Task: In the  document overcomeprocrastination.rtf Select the text and change paragraph spacing to  '1.5' Change page orientation to  'Landscape' Add Page color Navy Blue
Action: Mouse moved to (574, 292)
Screenshot: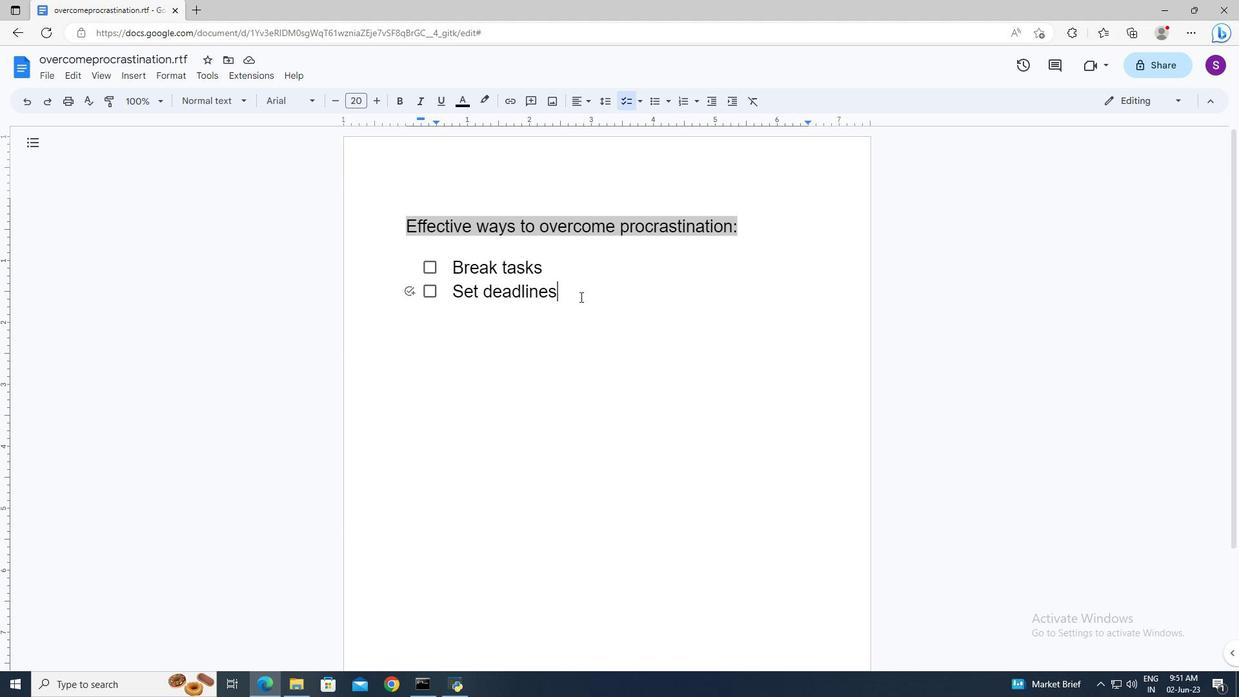 
Action: Mouse pressed left at (574, 292)
Screenshot: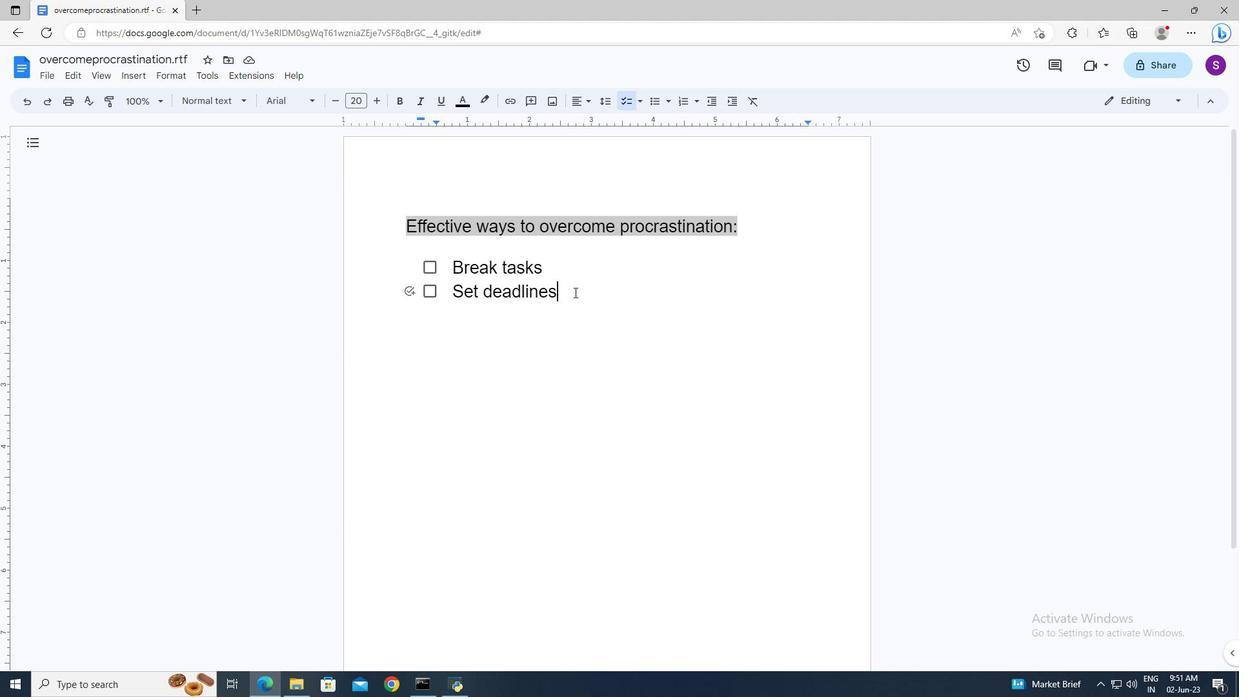 
Action: Key pressed ctrl+A
Screenshot: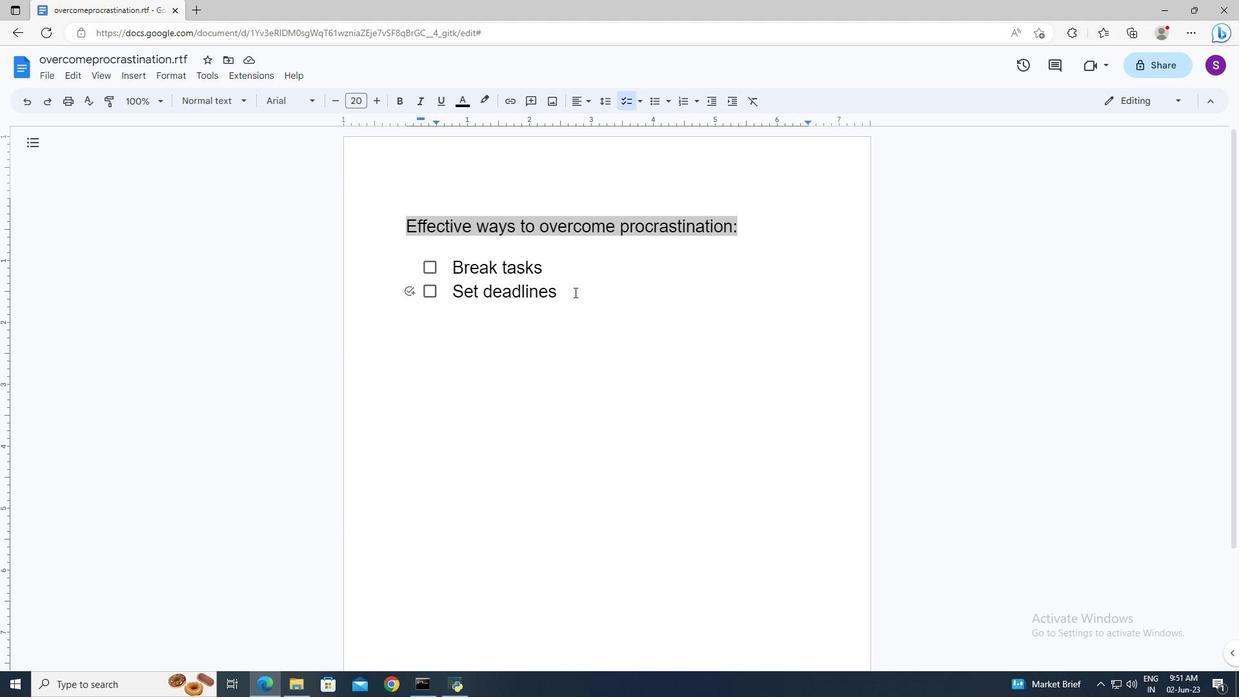 
Action: Mouse moved to (601, 105)
Screenshot: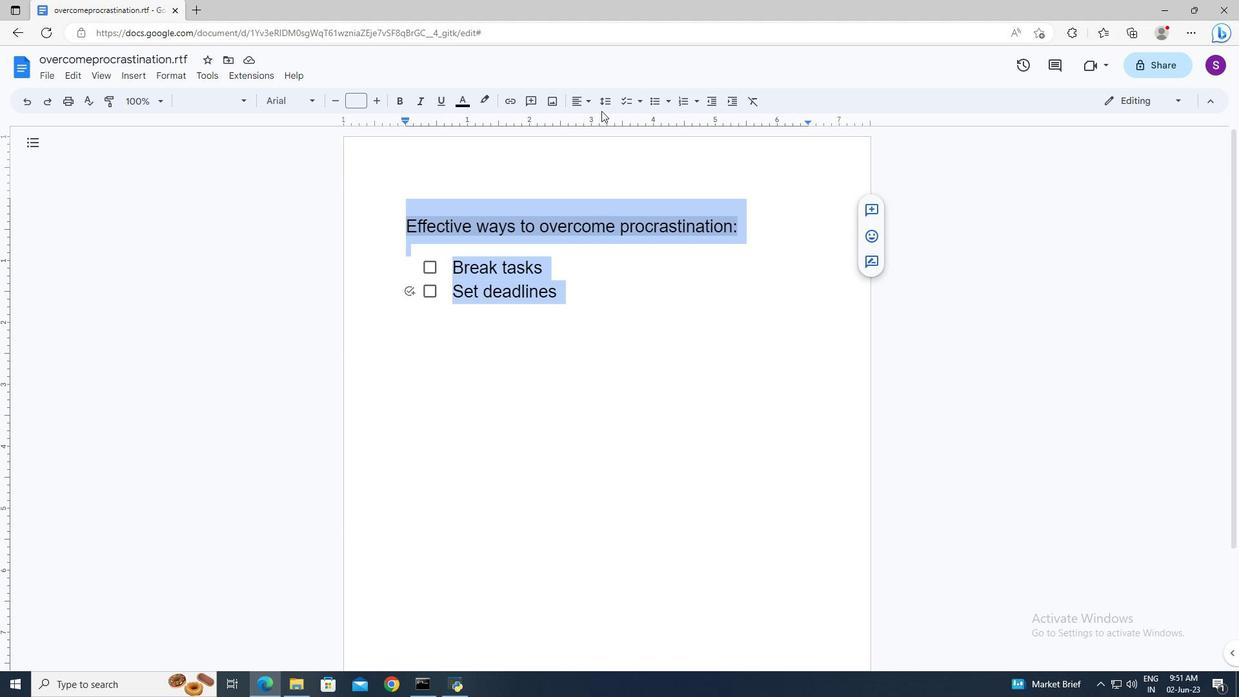 
Action: Mouse pressed left at (601, 105)
Screenshot: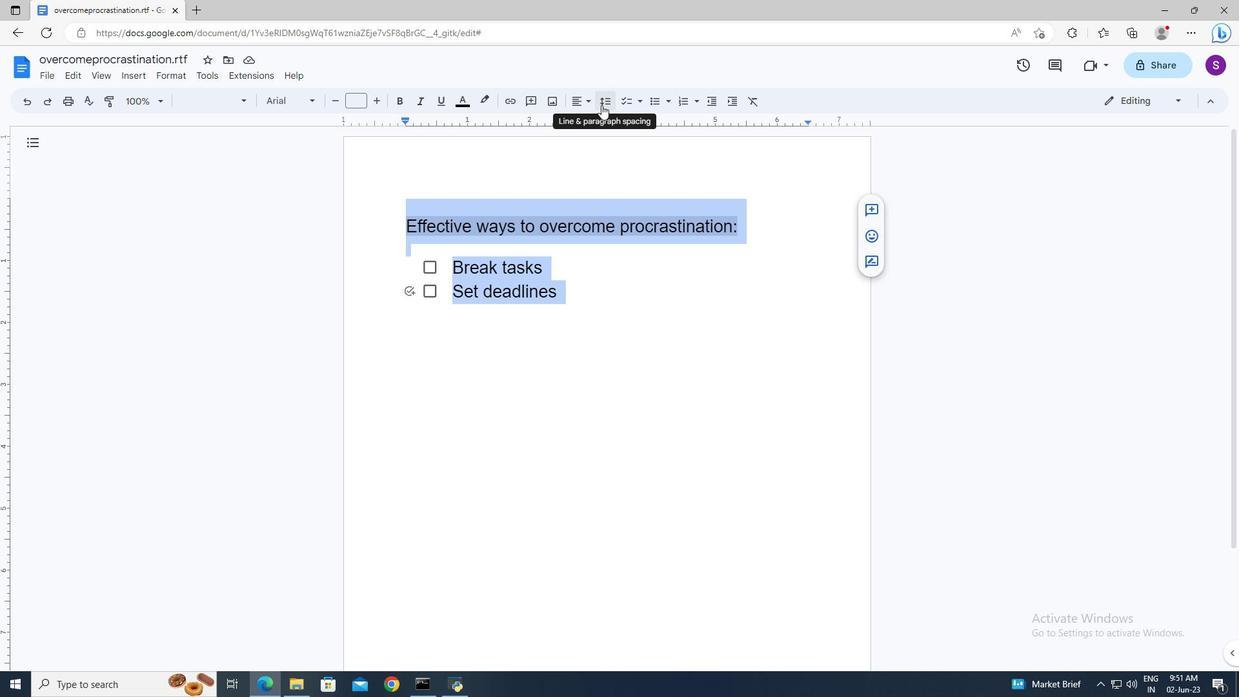 
Action: Mouse moved to (614, 160)
Screenshot: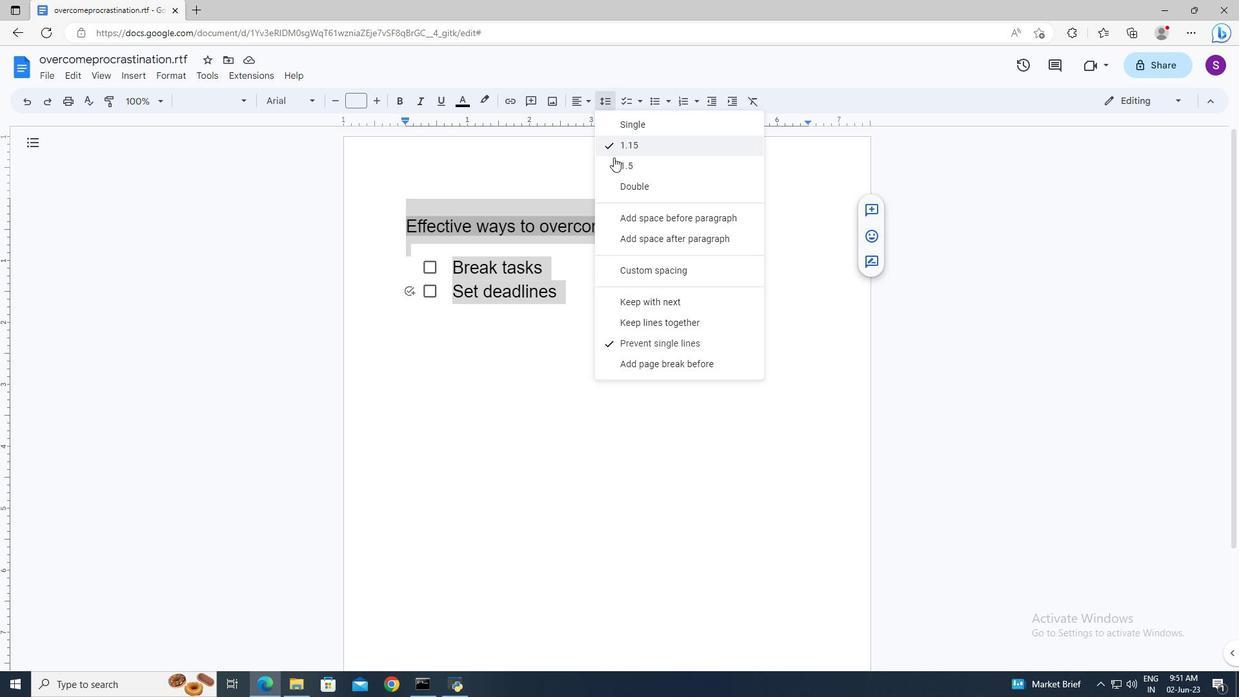 
Action: Mouse pressed left at (614, 160)
Screenshot: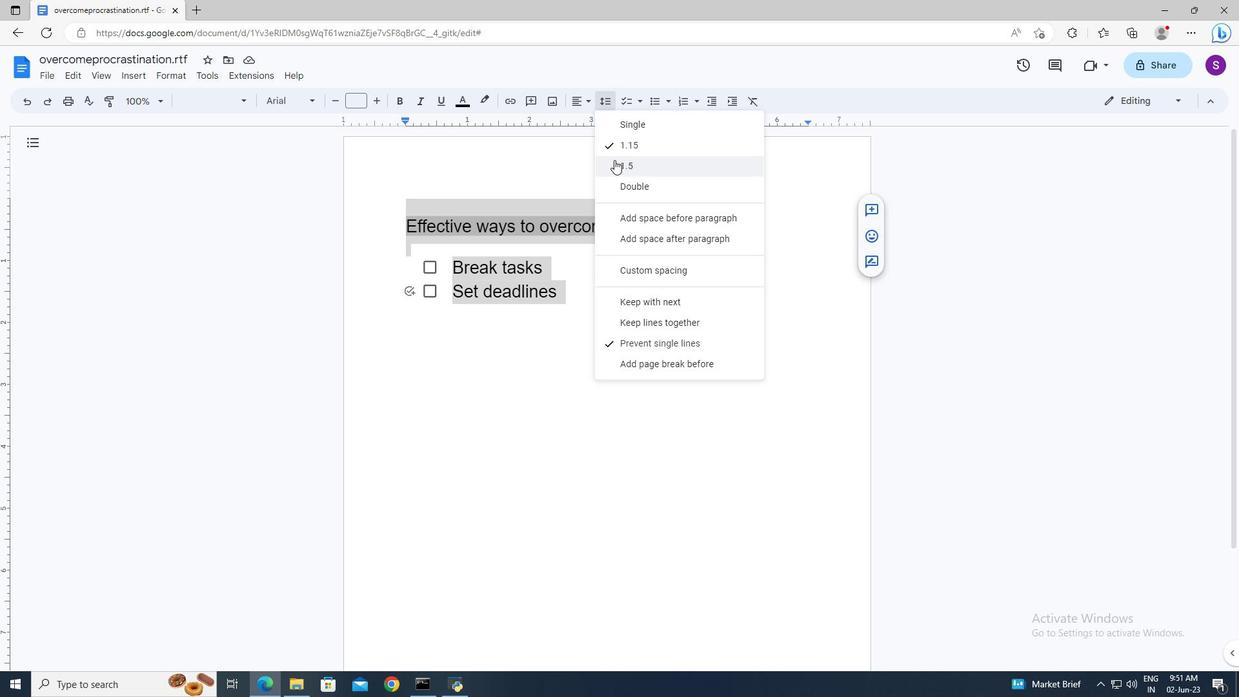 
Action: Mouse moved to (617, 306)
Screenshot: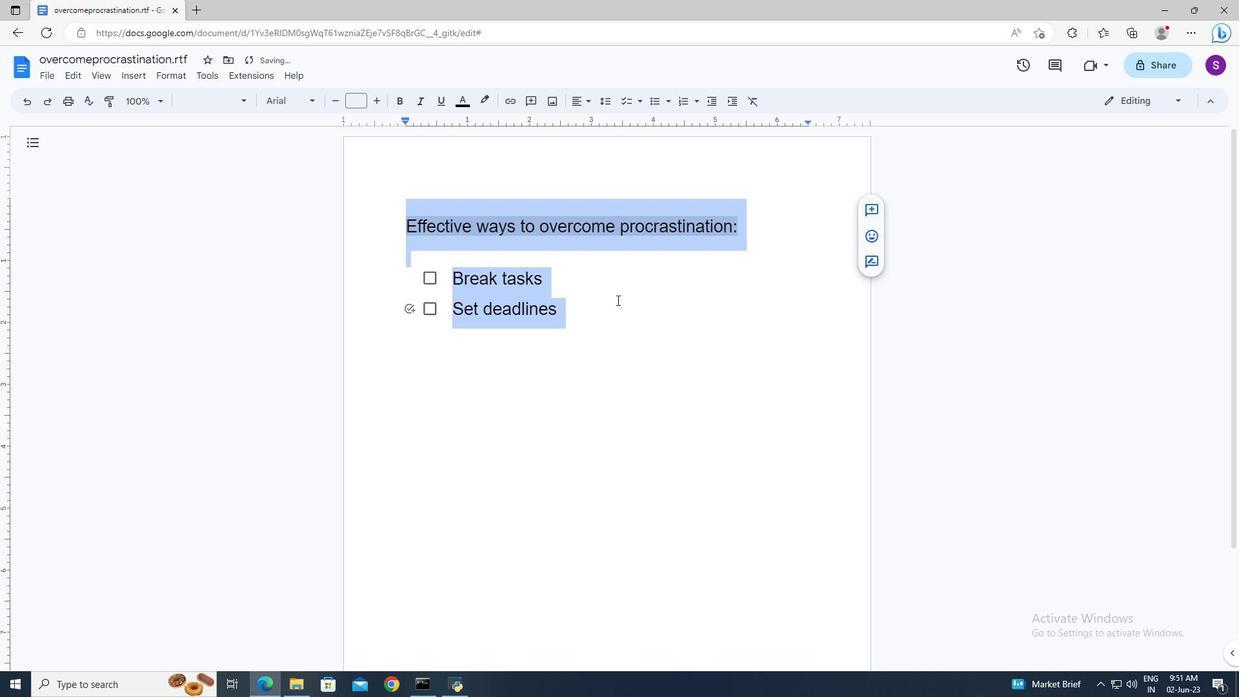 
Action: Mouse pressed left at (617, 306)
Screenshot: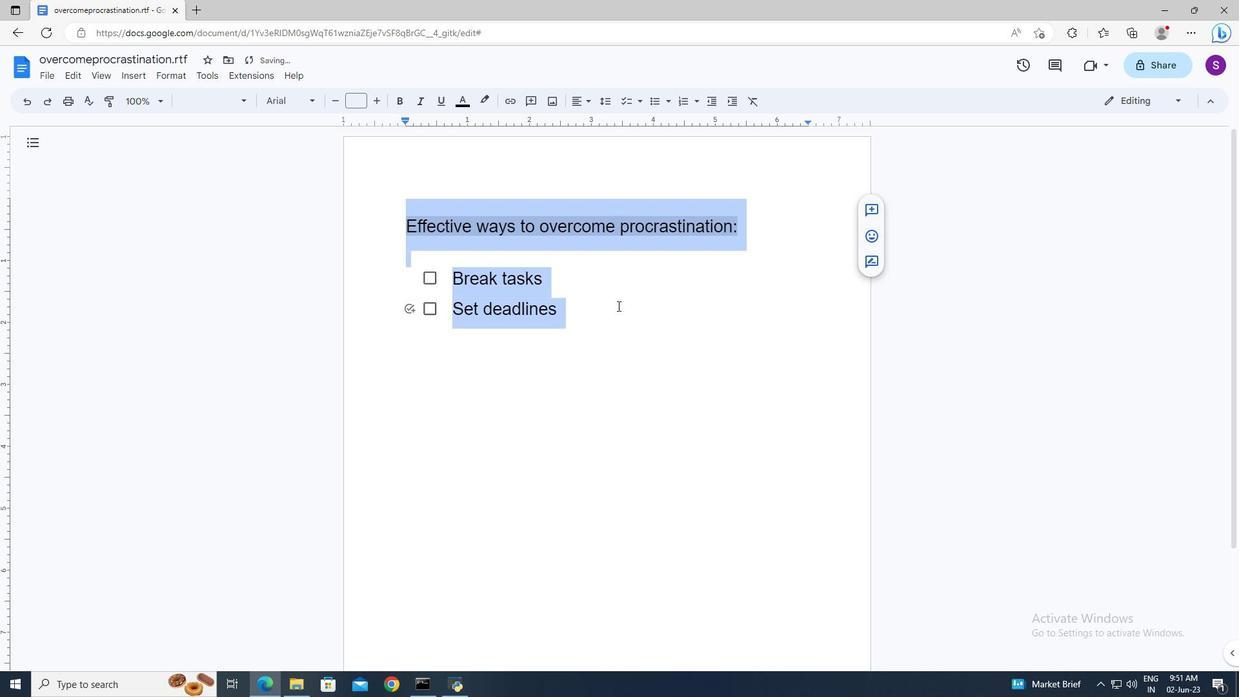 
Action: Mouse moved to (50, 75)
Screenshot: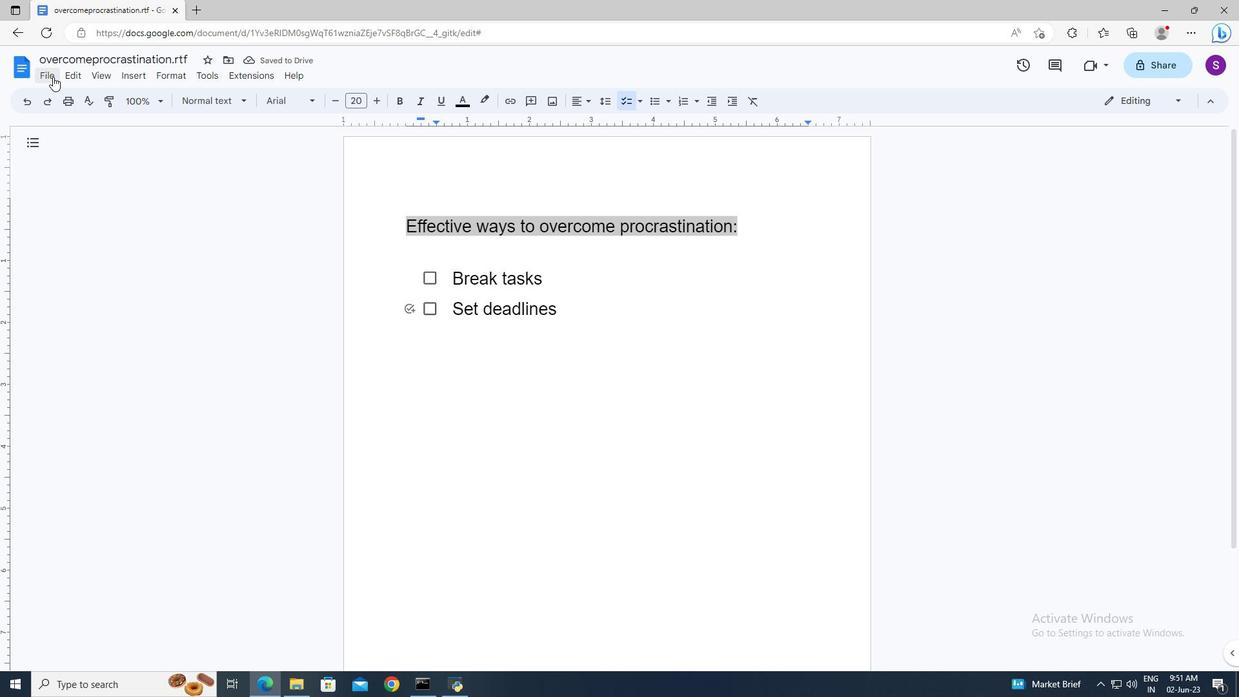 
Action: Mouse pressed left at (50, 75)
Screenshot: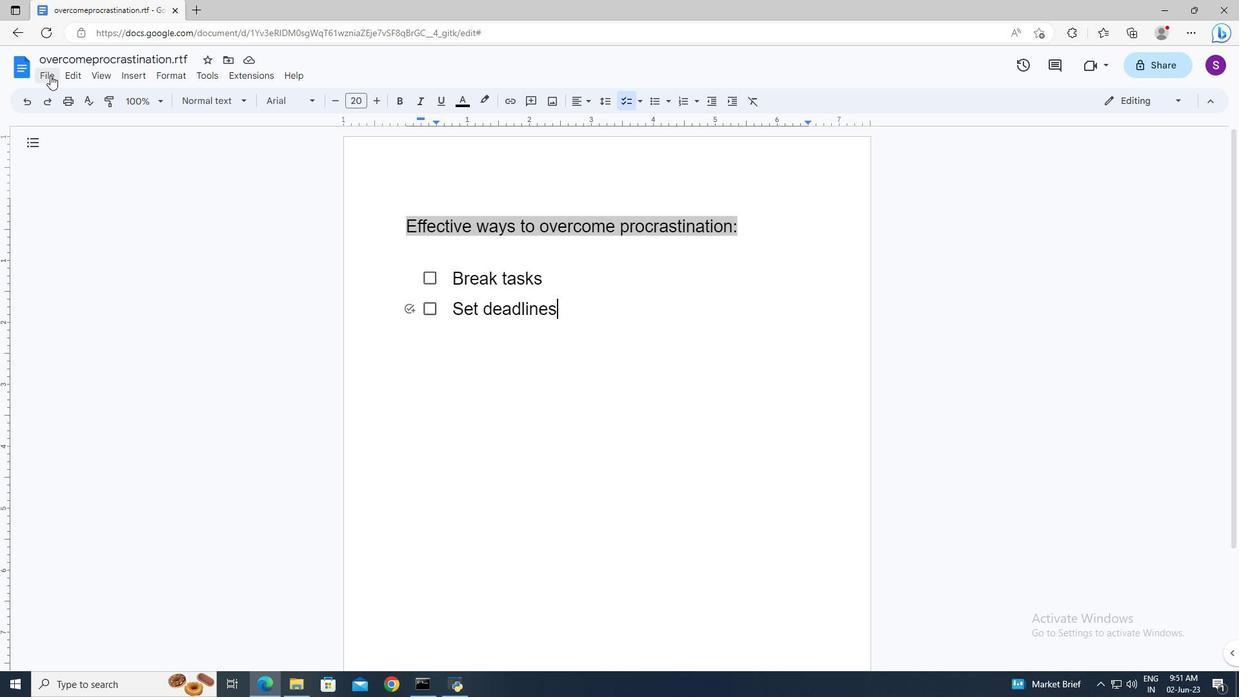 
Action: Mouse moved to (88, 428)
Screenshot: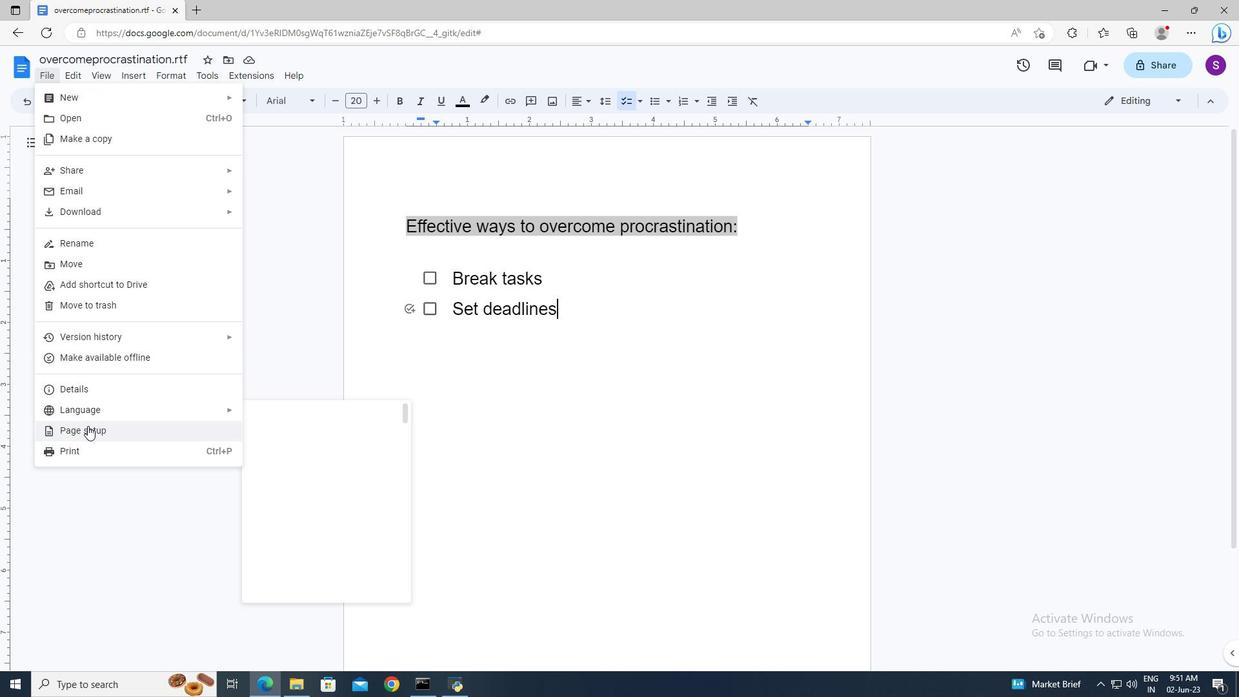 
Action: Mouse pressed left at (88, 428)
Screenshot: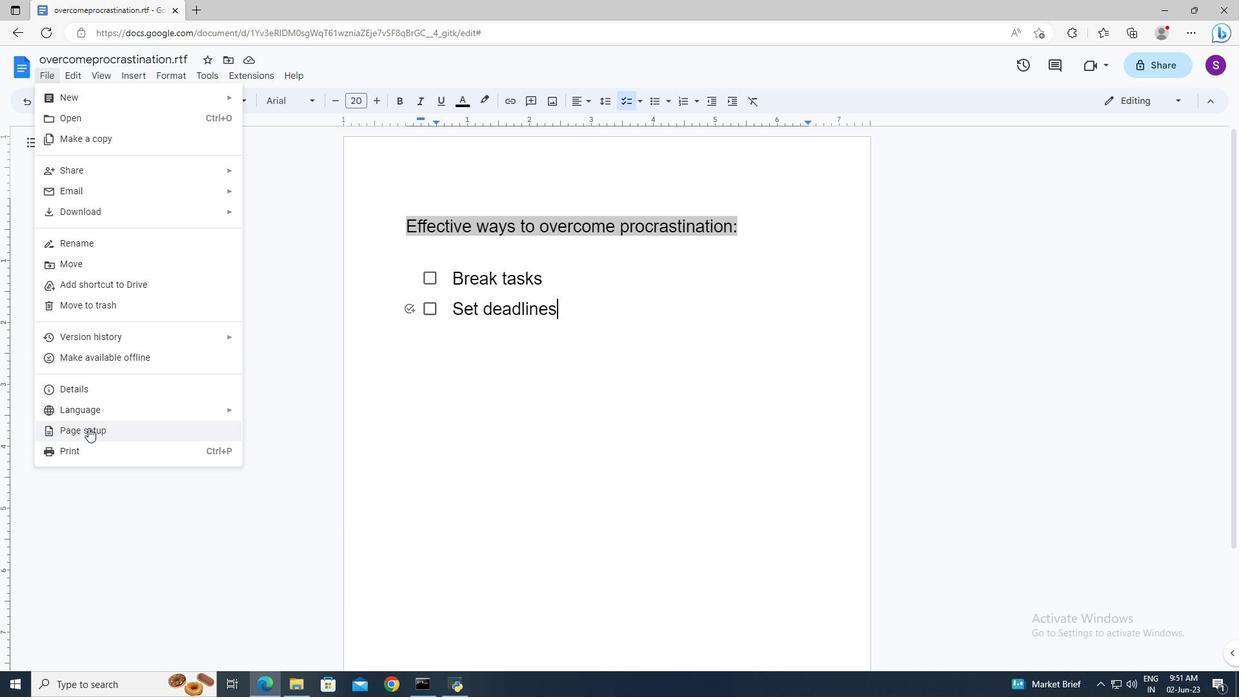 
Action: Mouse moved to (568, 339)
Screenshot: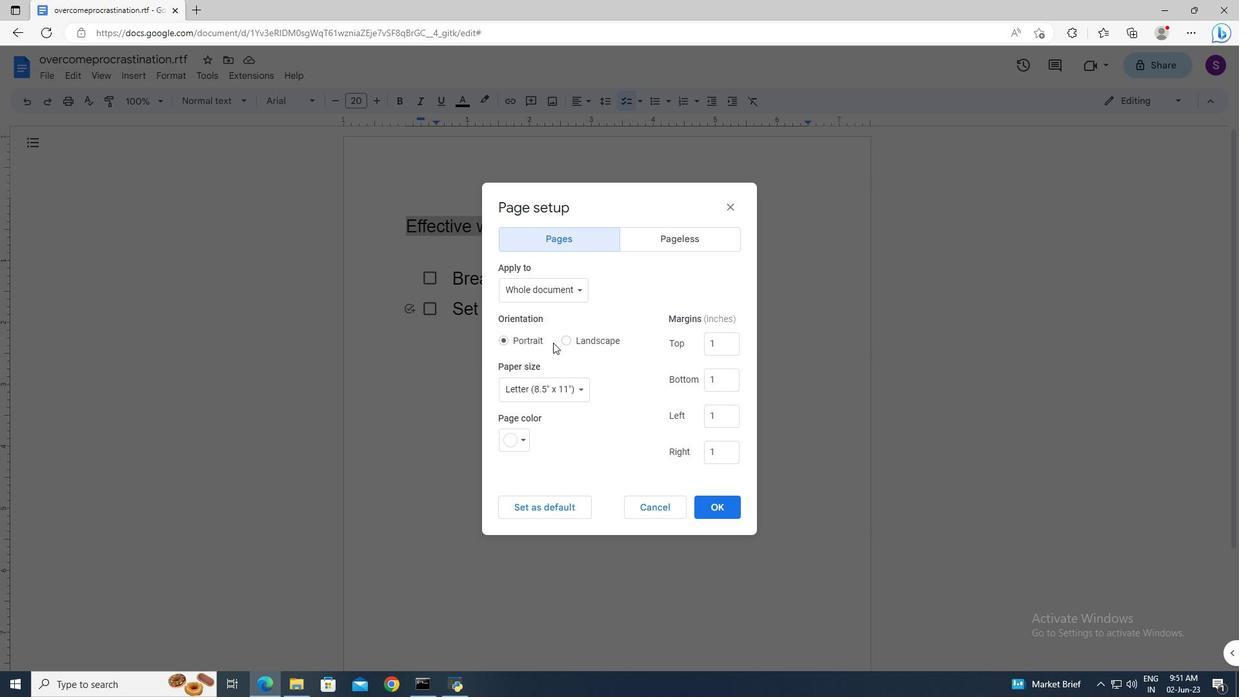
Action: Mouse pressed left at (568, 339)
Screenshot: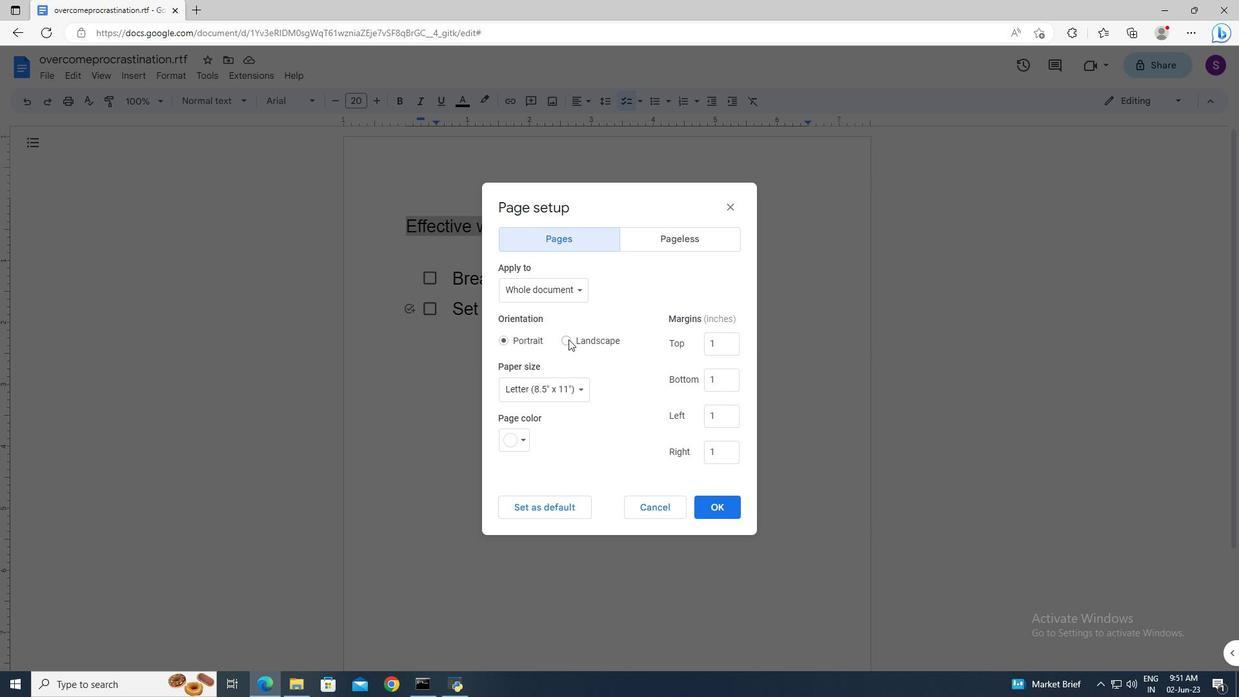 
Action: Mouse moved to (526, 438)
Screenshot: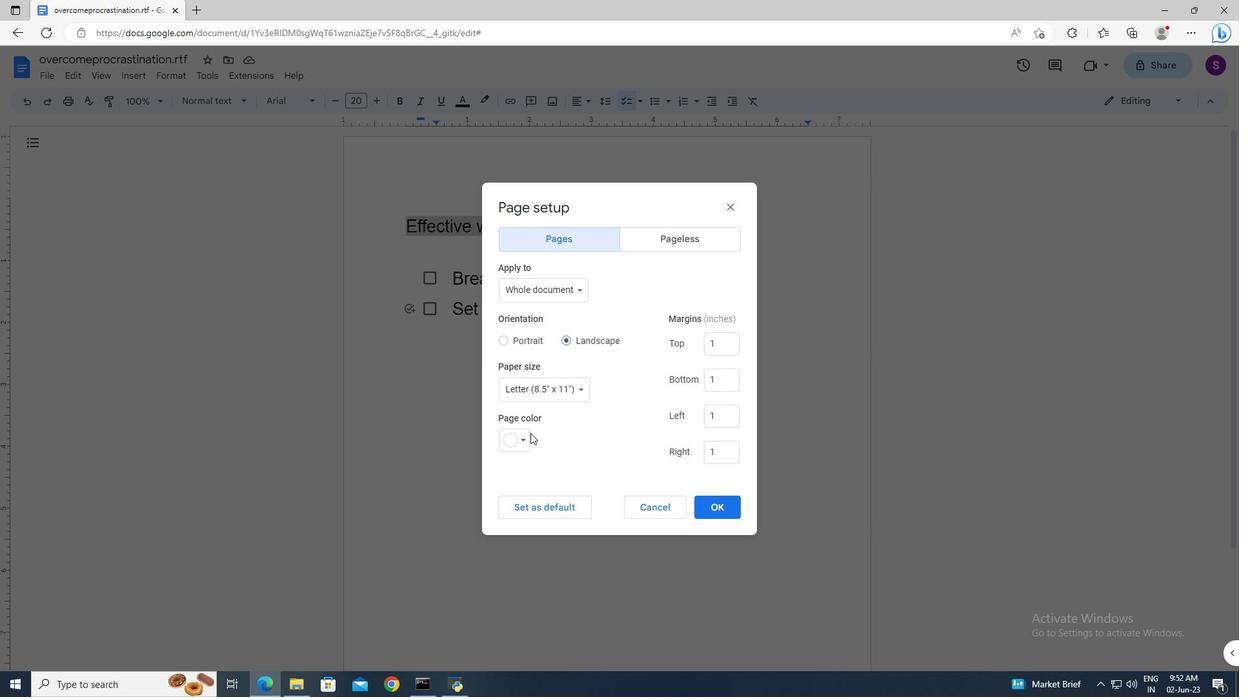 
Action: Mouse pressed left at (526, 438)
Screenshot: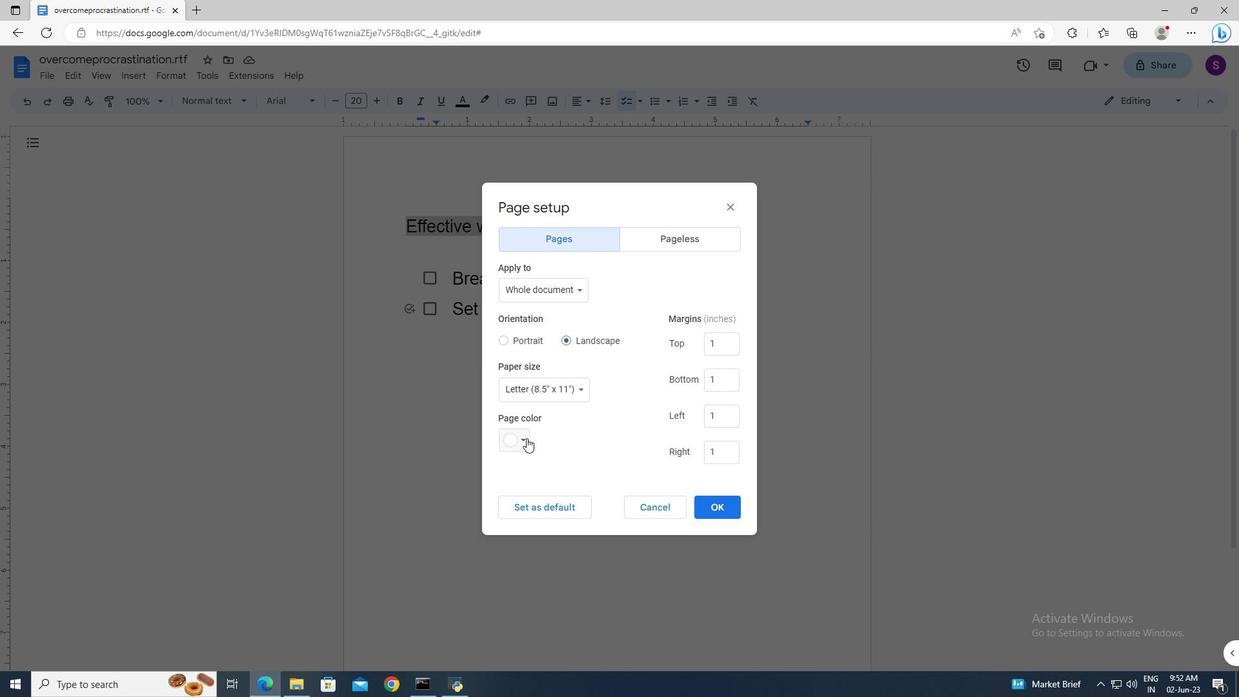 
Action: Mouse moved to (599, 538)
Screenshot: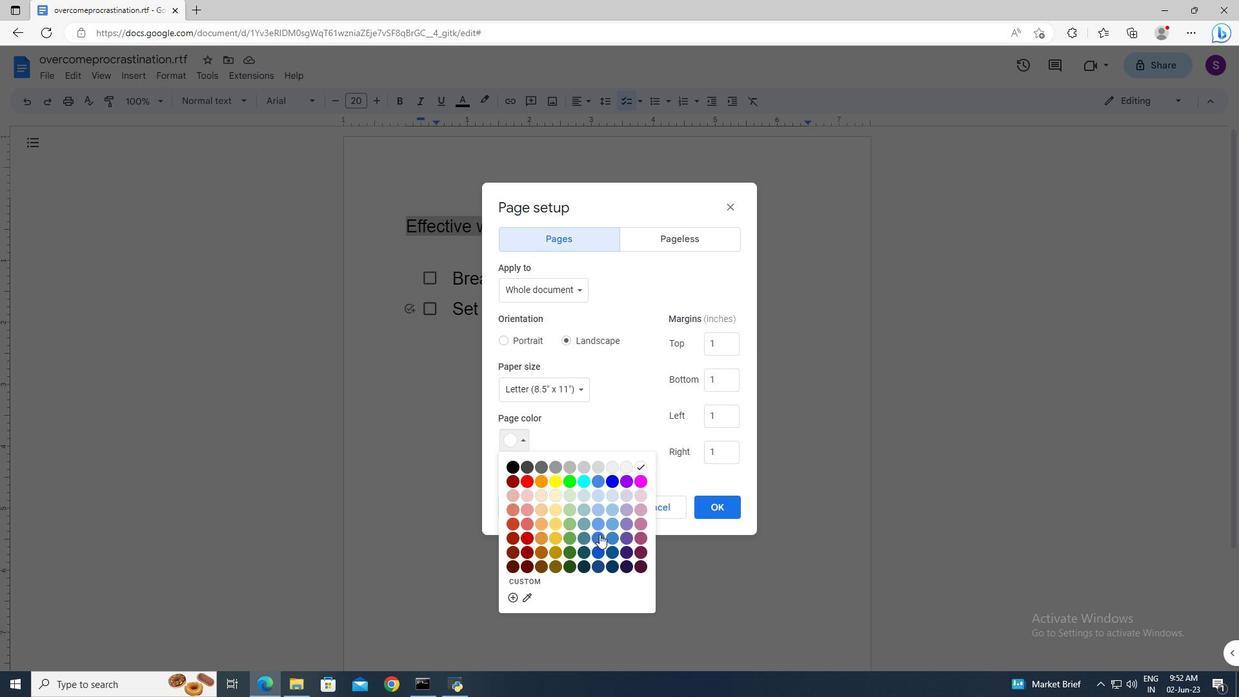 
Action: Mouse pressed left at (599, 538)
Screenshot: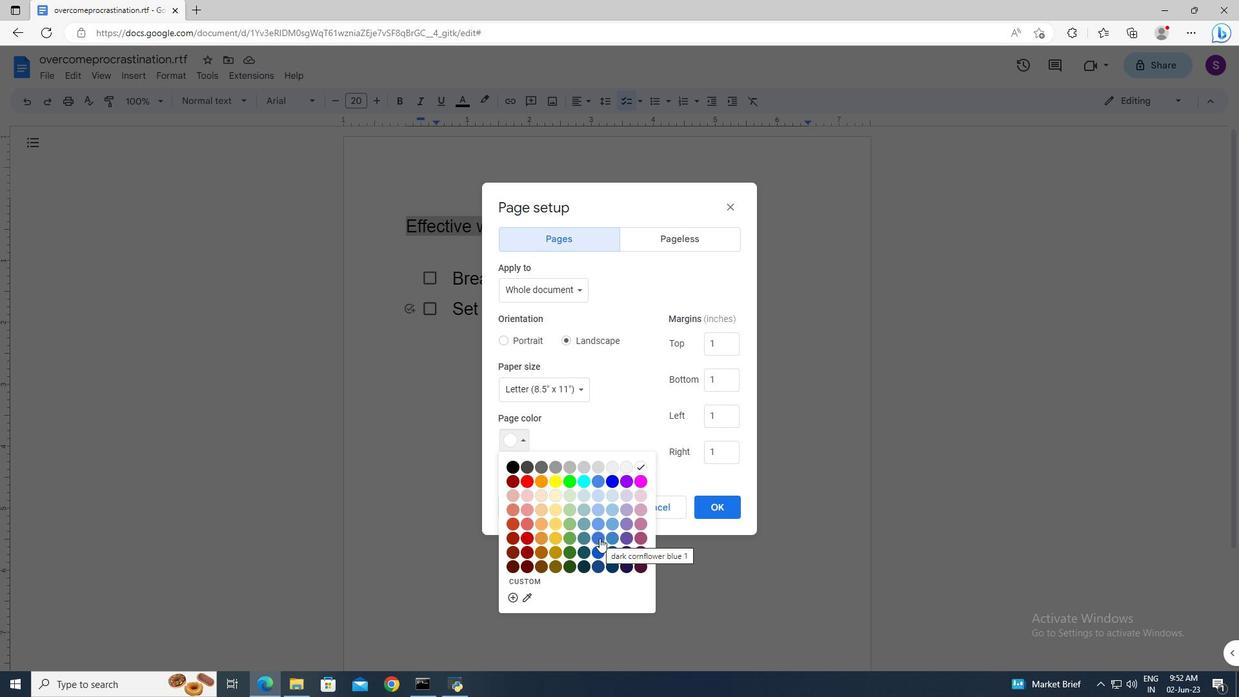 
Action: Mouse moved to (714, 506)
Screenshot: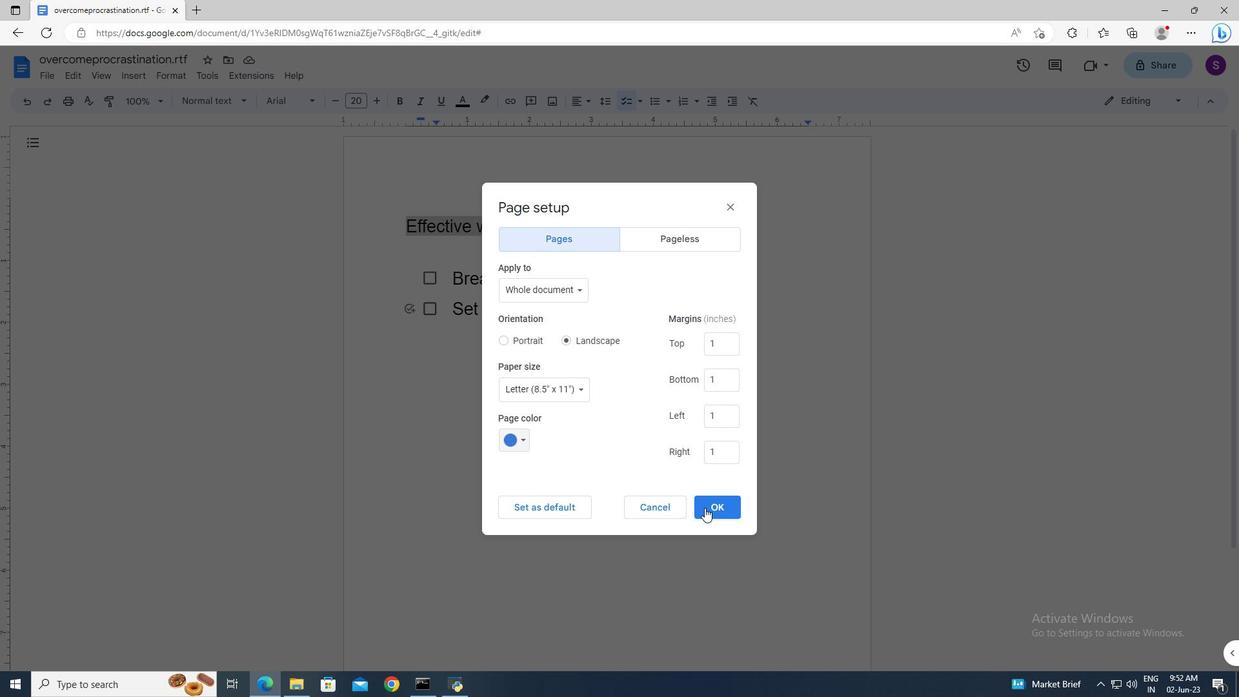 
Action: Mouse pressed left at (714, 506)
Screenshot: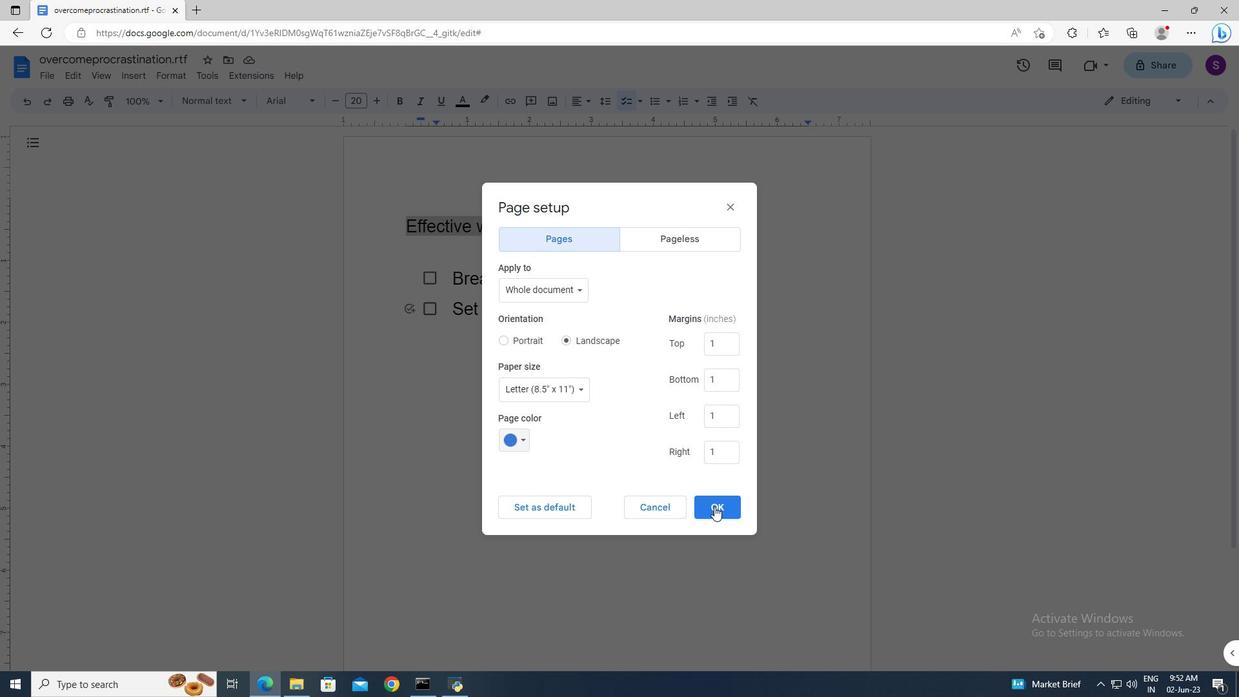 
Action: Mouse moved to (554, 273)
Screenshot: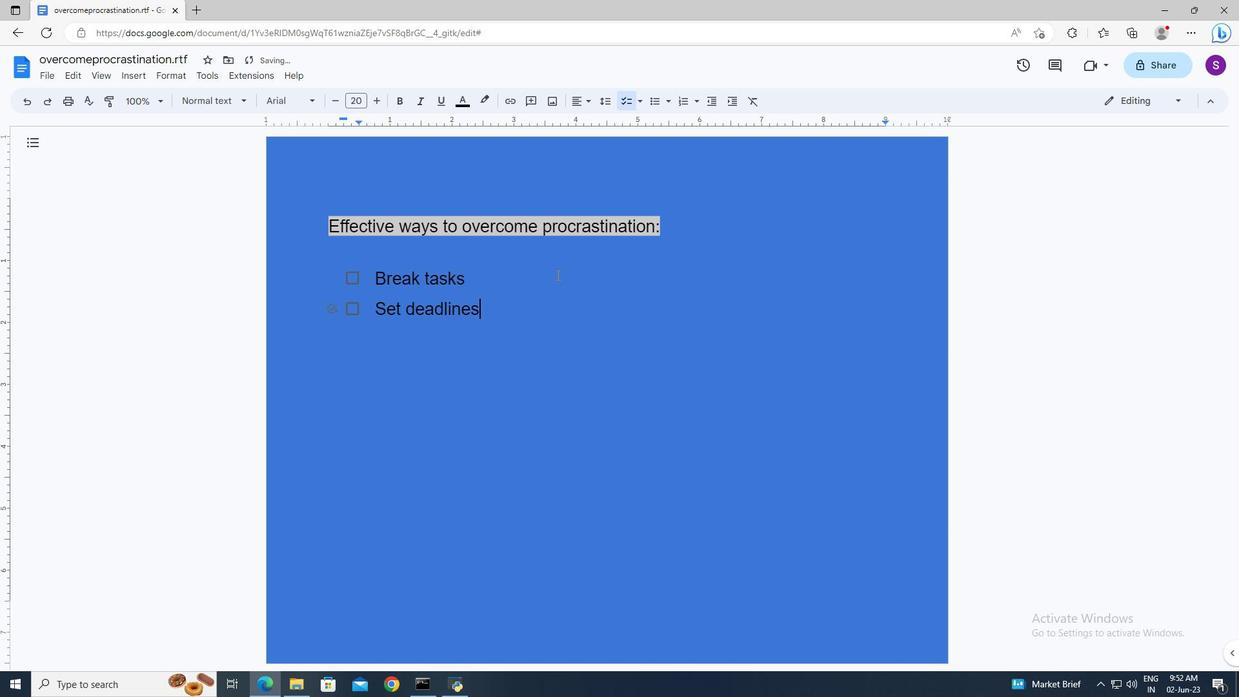 
